 Task: Sort the products by relevance.
Action: Mouse moved to (30, 282)
Screenshot: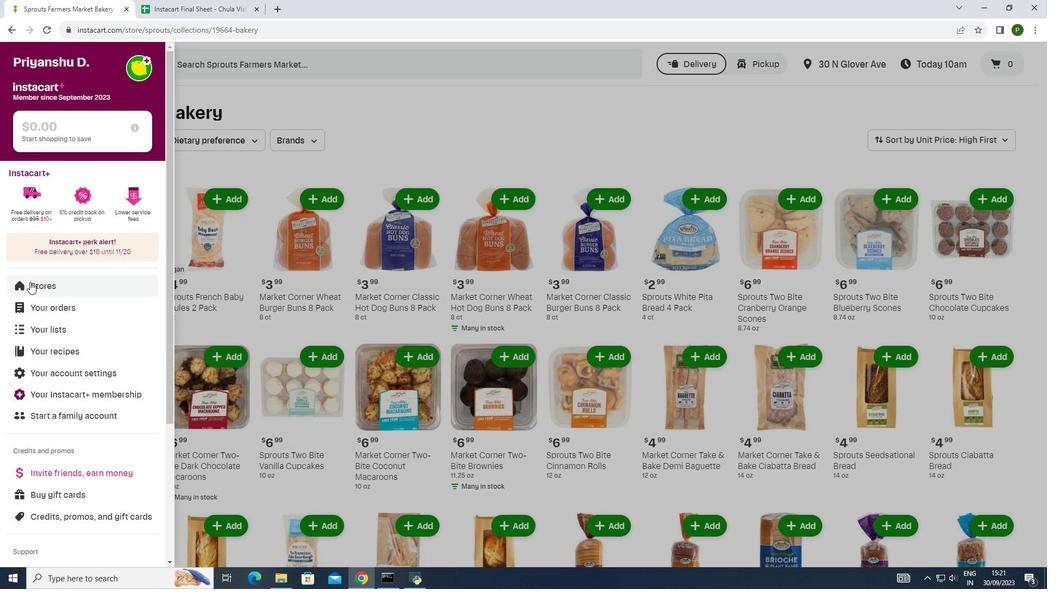 
Action: Mouse pressed left at (30, 282)
Screenshot: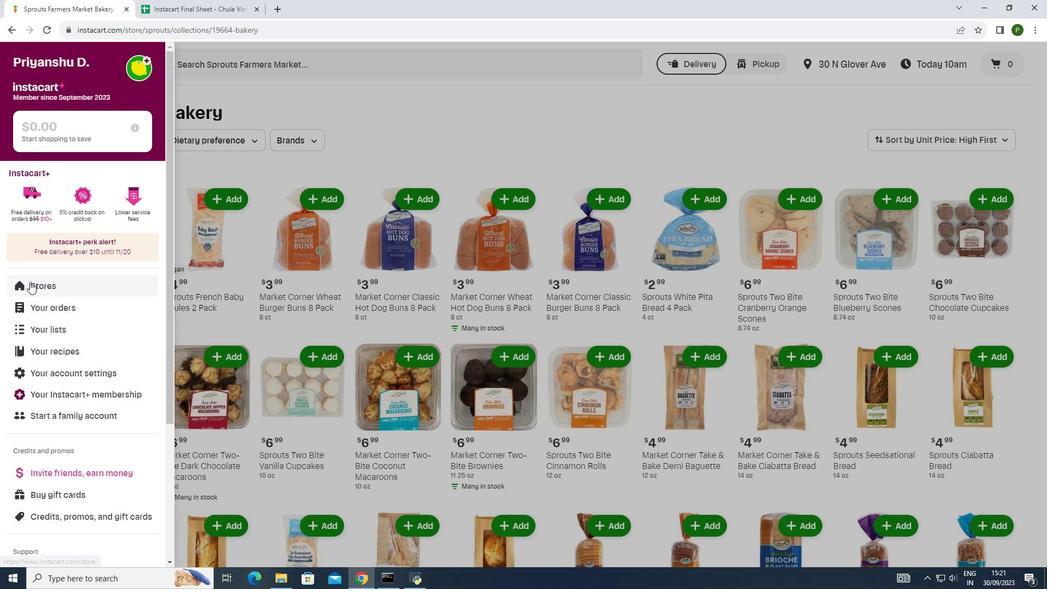 
Action: Mouse moved to (238, 107)
Screenshot: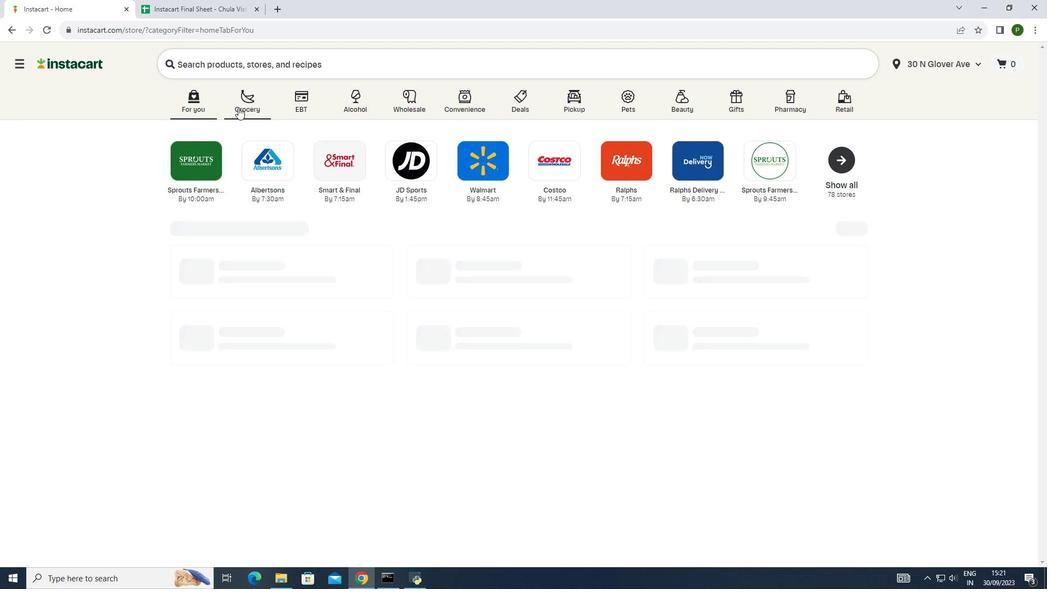 
Action: Mouse pressed left at (238, 107)
Screenshot: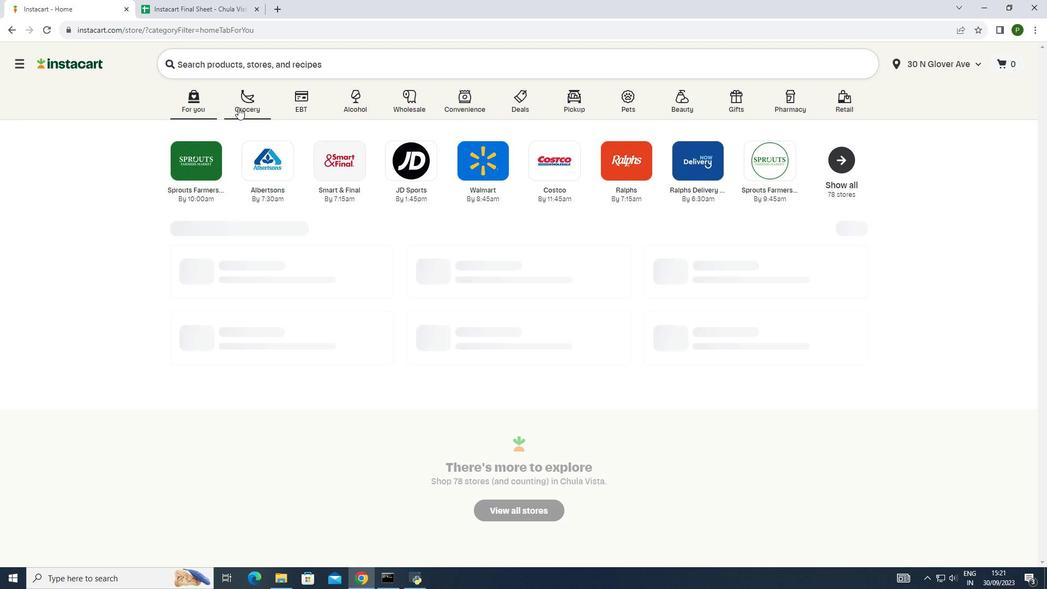 
Action: Mouse moved to (543, 169)
Screenshot: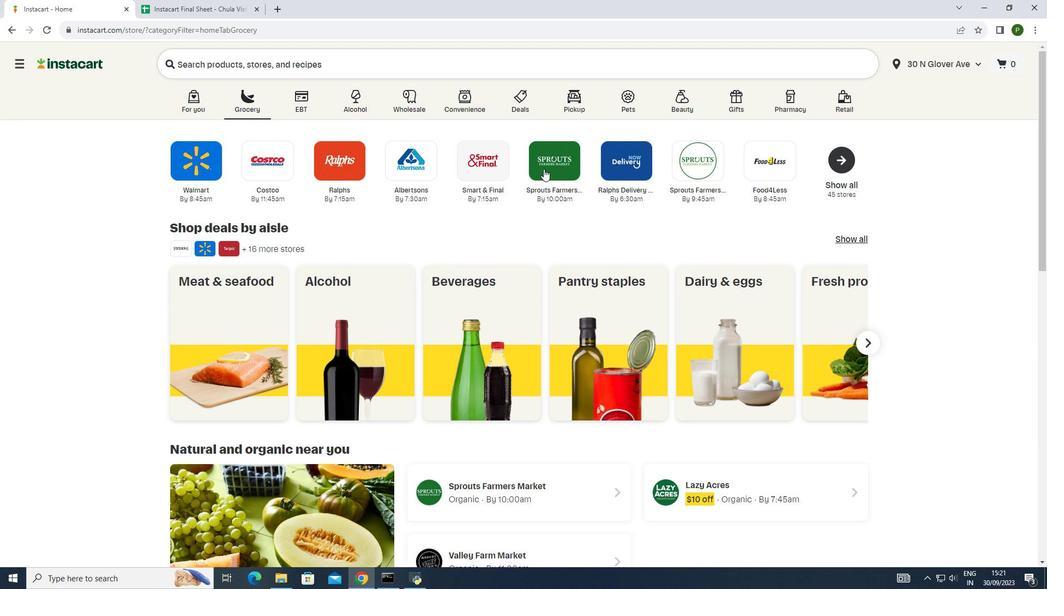 
Action: Mouse pressed left at (543, 169)
Screenshot: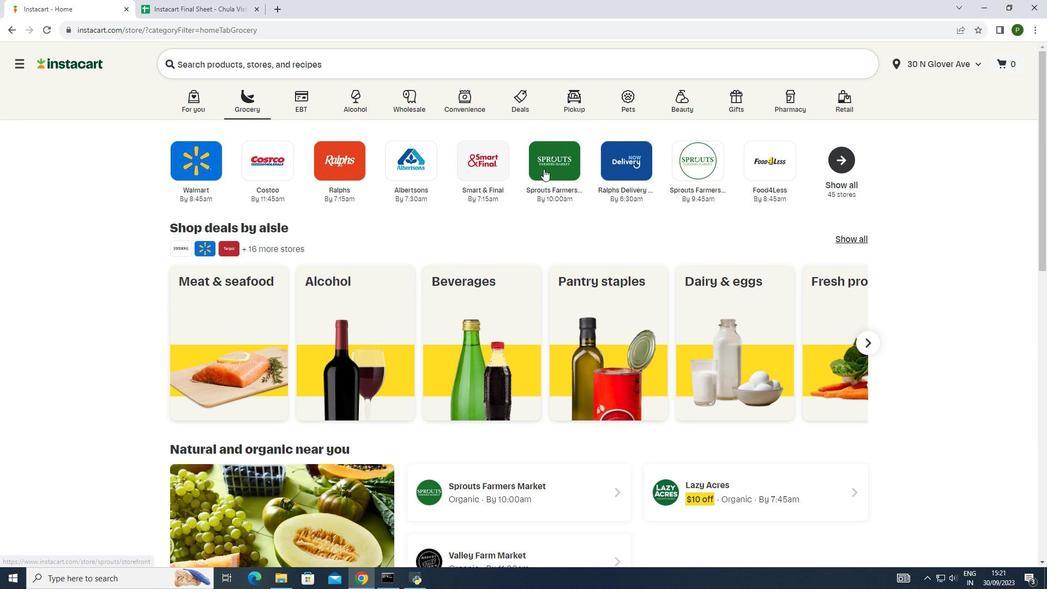 
Action: Mouse moved to (62, 290)
Screenshot: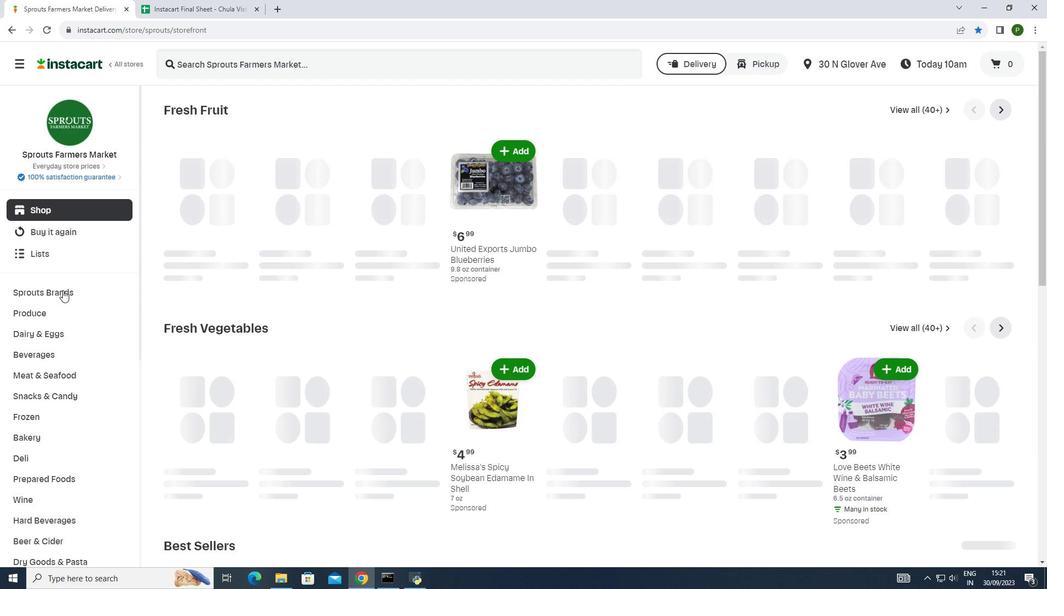 
Action: Mouse pressed left at (62, 290)
Screenshot: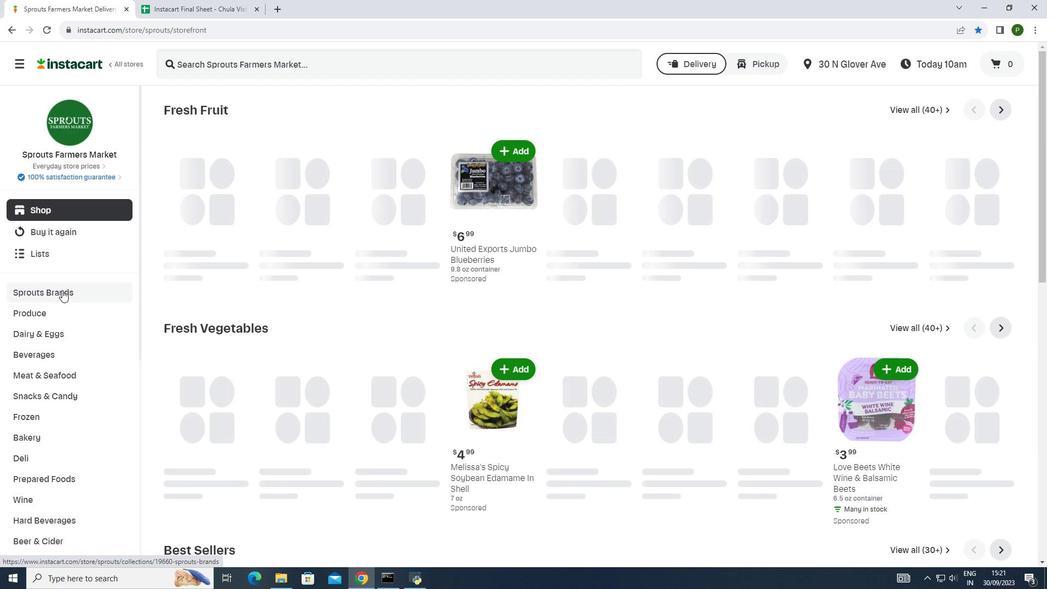 
Action: Mouse moved to (53, 310)
Screenshot: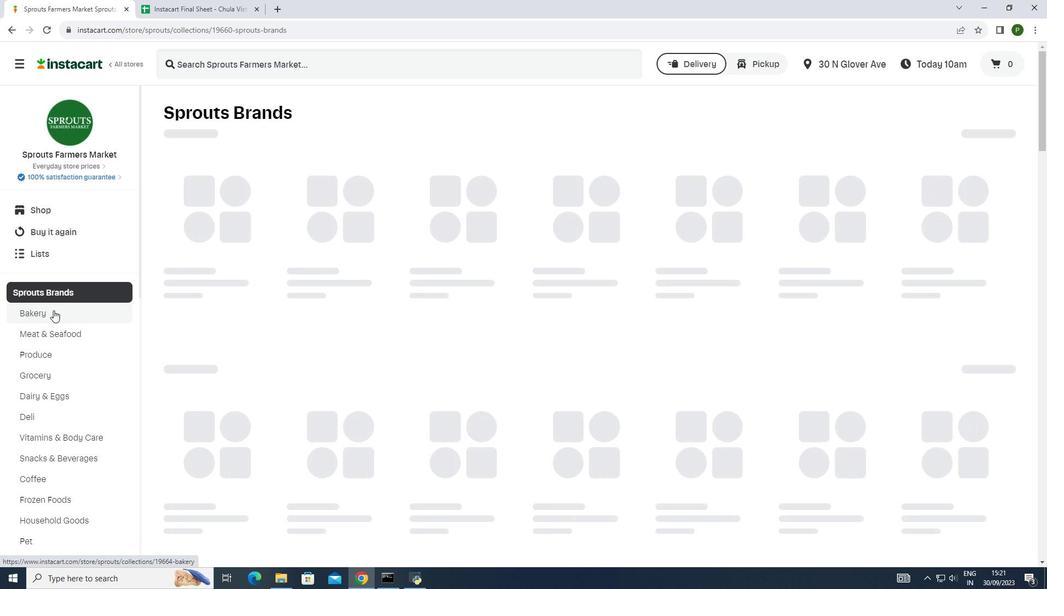 
Action: Mouse pressed left at (53, 310)
Screenshot: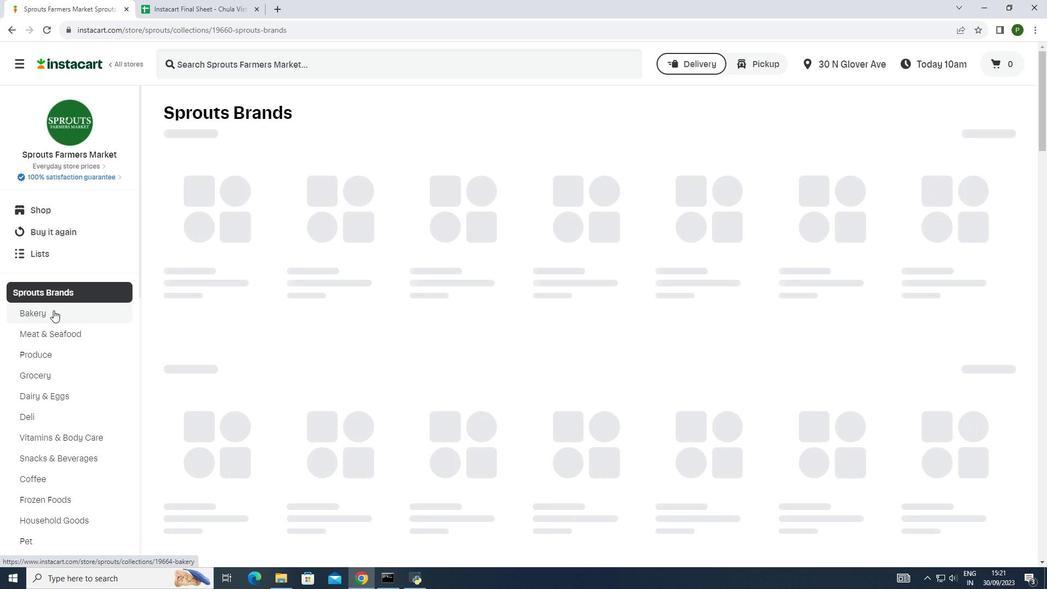 
Action: Mouse moved to (942, 146)
Screenshot: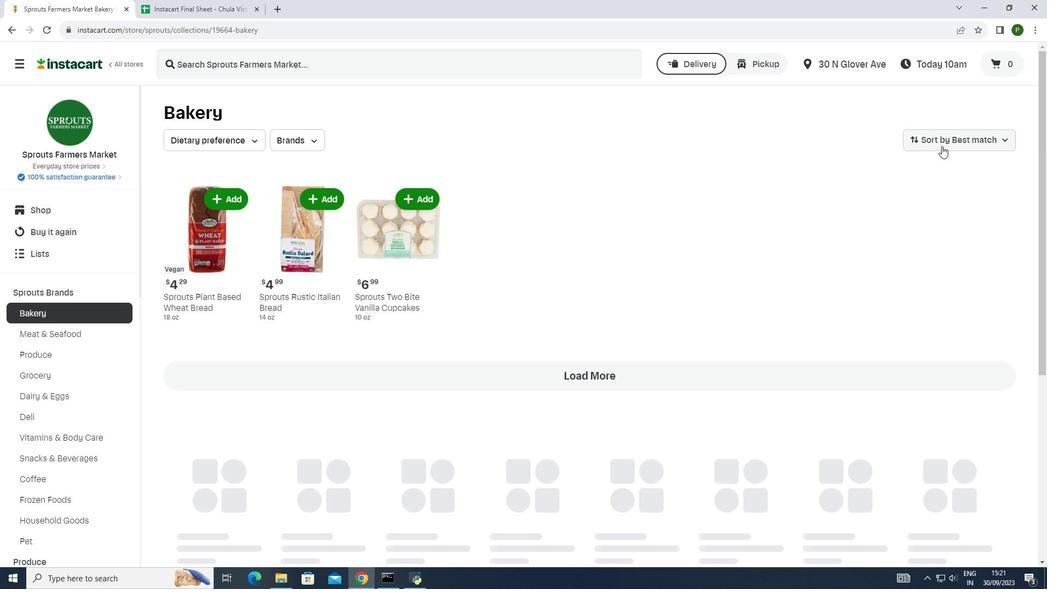 
Action: Mouse pressed left at (942, 146)
Screenshot: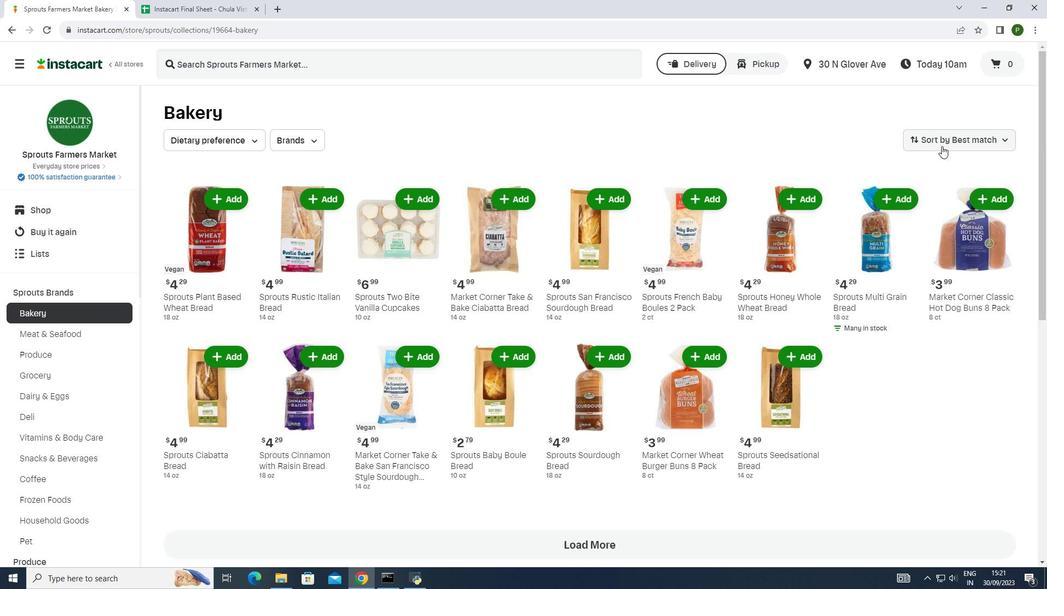 
Action: Mouse moved to (925, 304)
Screenshot: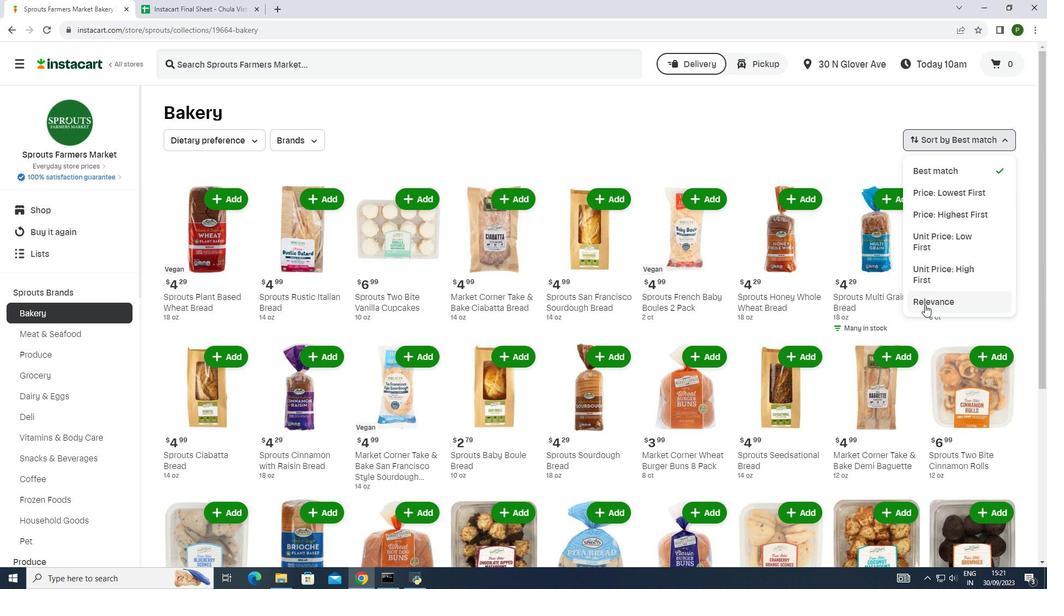 
Action: Mouse pressed left at (925, 304)
Screenshot: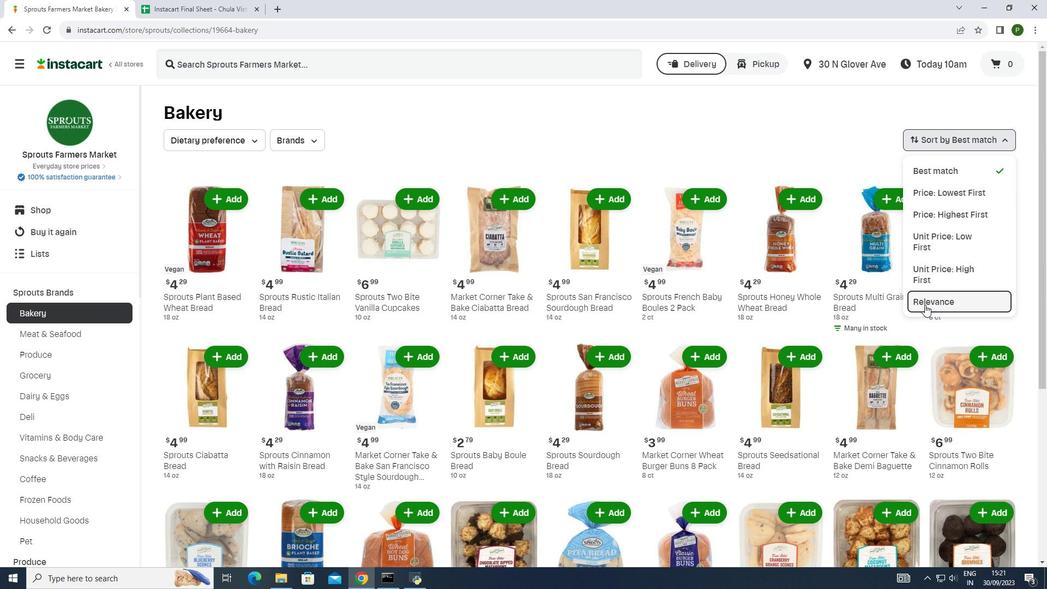 
Action: Mouse moved to (922, 303)
Screenshot: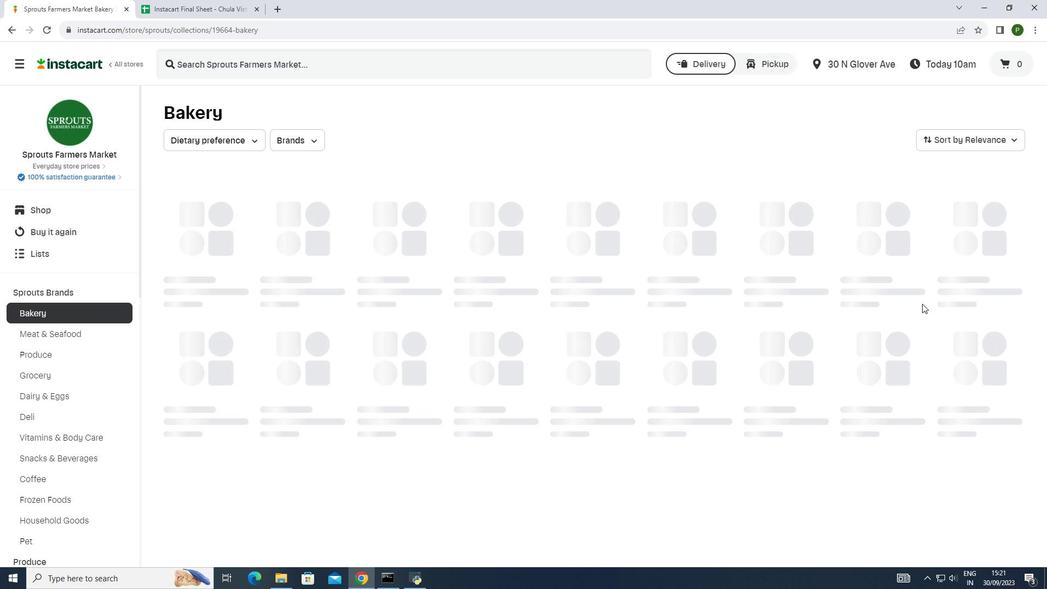 
